 Task: Set and save  "Frame packing" for "H.264/MPEG-4 Part 10/AVC encoder (x264 10-bit)" to row alternation.
Action: Mouse moved to (92, 10)
Screenshot: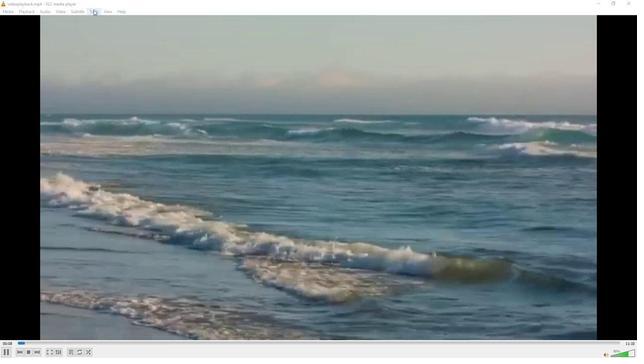 
Action: Mouse pressed left at (92, 10)
Screenshot: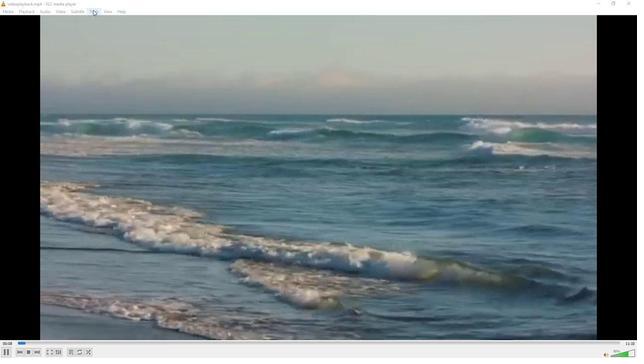 
Action: Mouse moved to (113, 89)
Screenshot: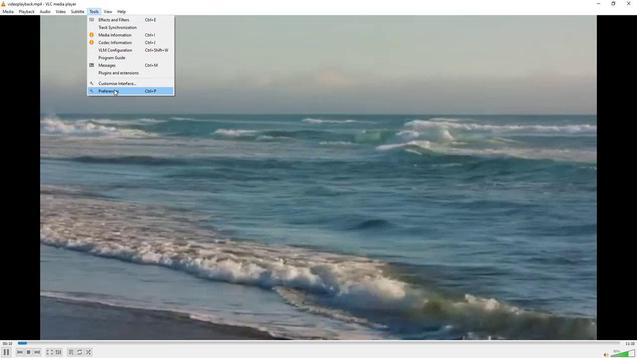 
Action: Mouse pressed left at (113, 89)
Screenshot: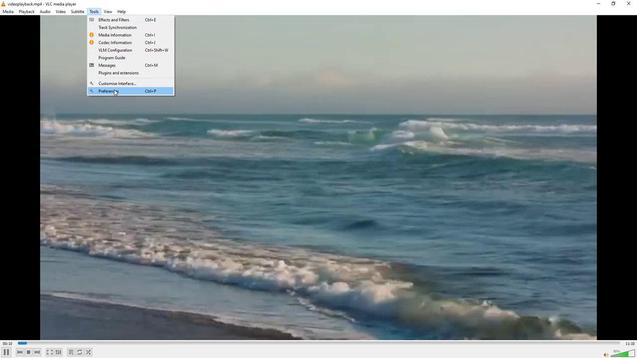 
Action: Mouse moved to (211, 292)
Screenshot: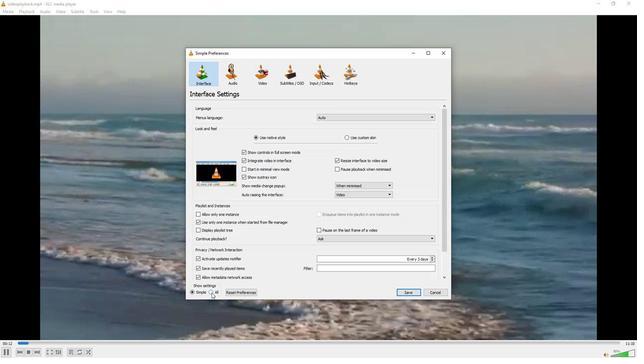 
Action: Mouse pressed left at (211, 292)
Screenshot: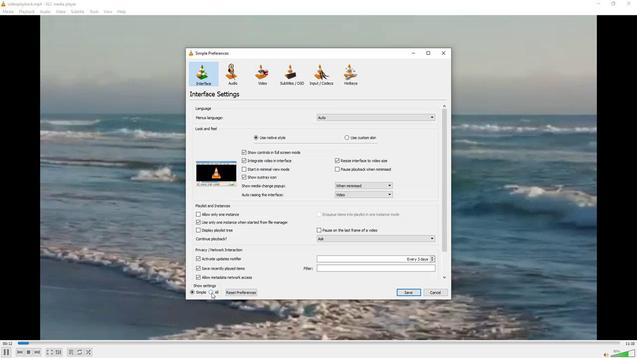 
Action: Mouse moved to (201, 225)
Screenshot: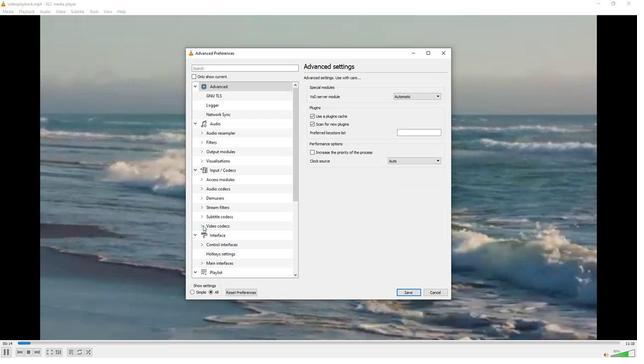 
Action: Mouse pressed left at (201, 225)
Screenshot: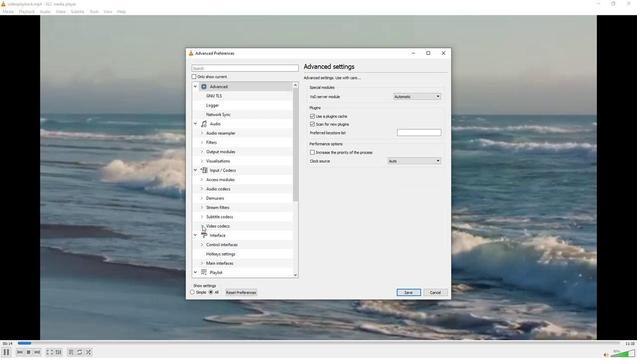 
Action: Mouse moved to (208, 237)
Screenshot: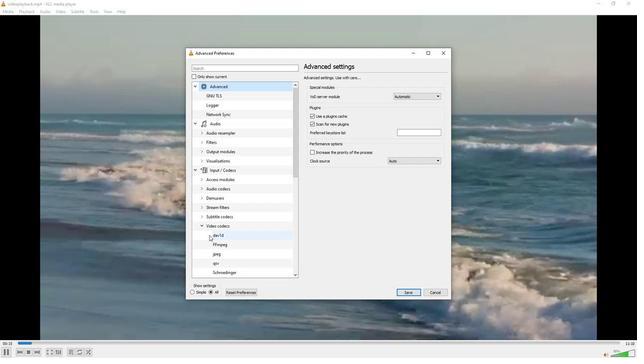 
Action: Mouse scrolled (208, 237) with delta (0, 0)
Screenshot: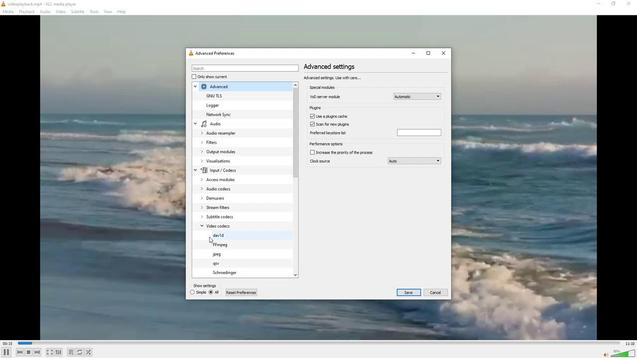 
Action: Mouse moved to (208, 237)
Screenshot: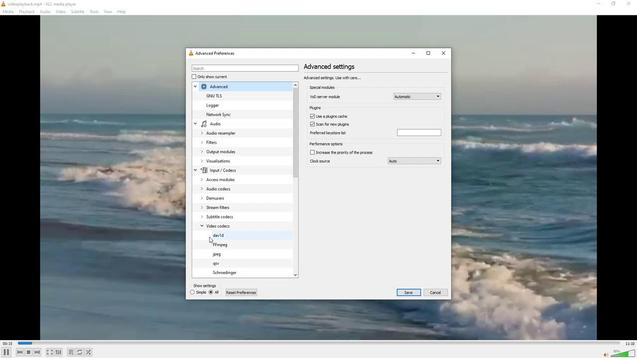 
Action: Mouse scrolled (208, 237) with delta (0, 0)
Screenshot: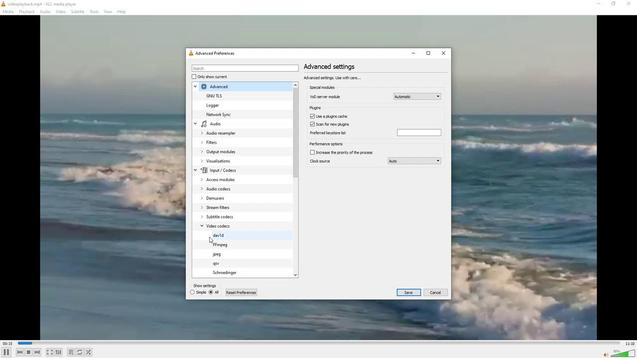 
Action: Mouse scrolled (208, 237) with delta (0, 0)
Screenshot: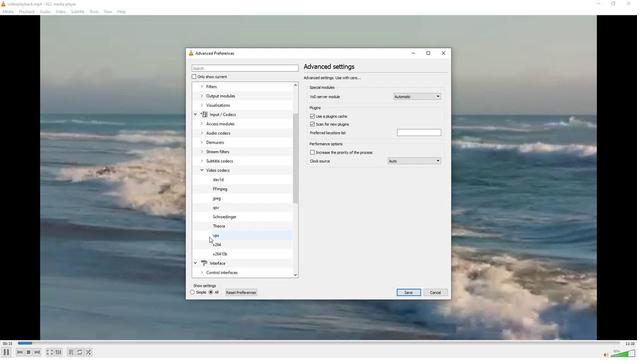 
Action: Mouse moved to (217, 223)
Screenshot: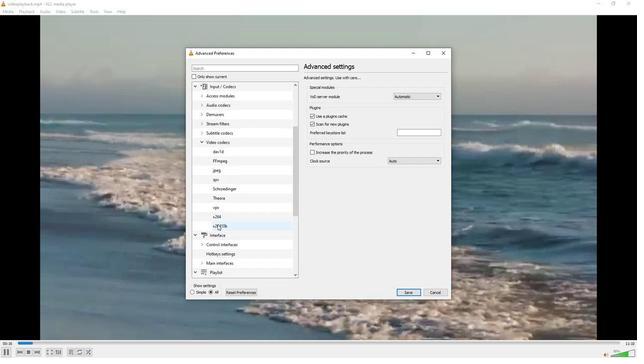 
Action: Mouse pressed left at (217, 223)
Screenshot: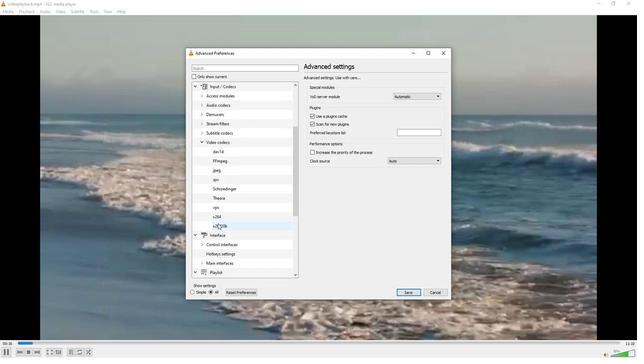 
Action: Mouse moved to (429, 251)
Screenshot: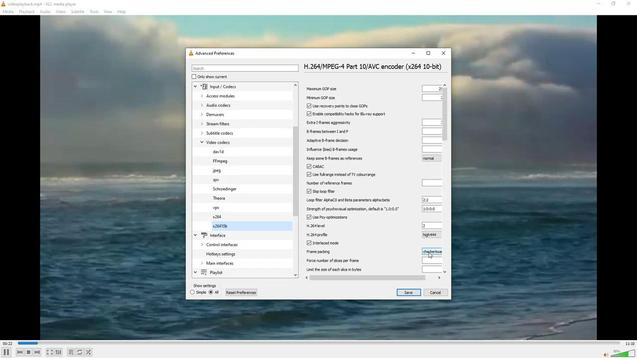 
Action: Mouse pressed left at (429, 251)
Screenshot: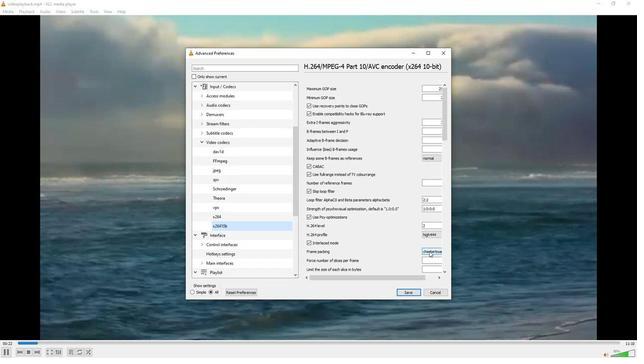 
Action: Mouse moved to (428, 265)
Screenshot: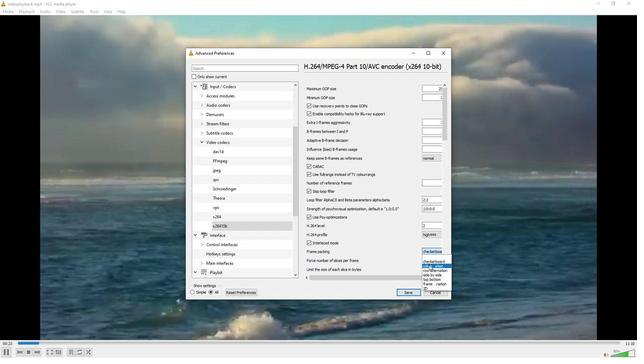 
Action: Mouse pressed left at (428, 265)
Screenshot: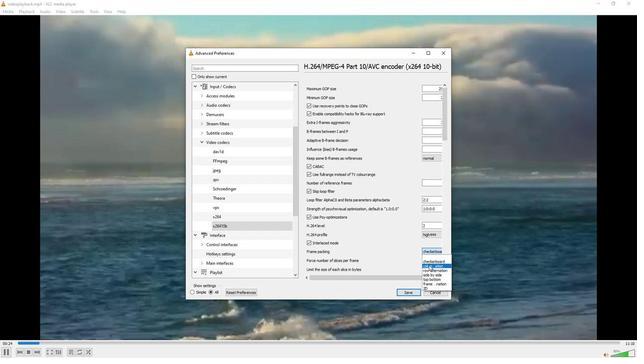 
Action: Mouse moved to (408, 292)
Screenshot: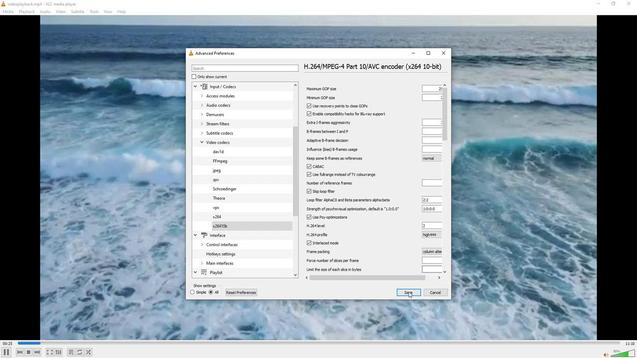 
Action: Mouse pressed left at (408, 292)
Screenshot: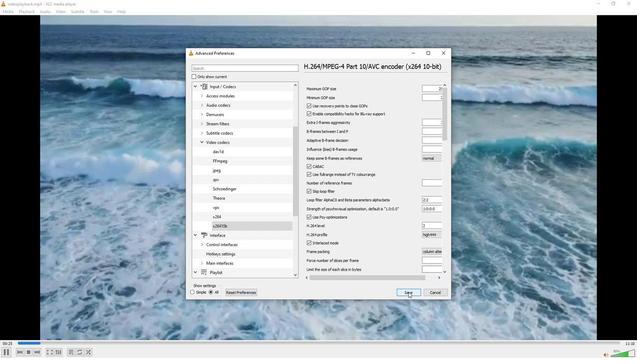 
Action: Mouse moved to (406, 292)
Screenshot: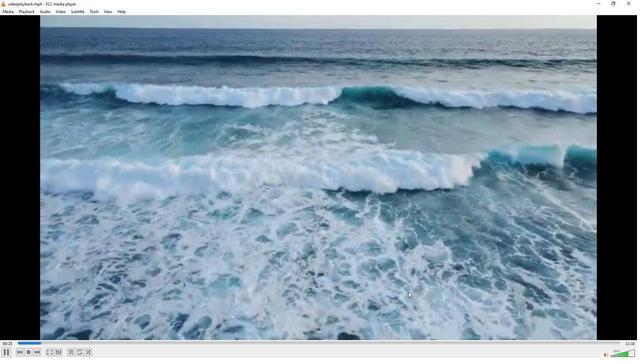 
